 Task: Reply to email with the signature Caroline Robinson with the subject 'Request for help' from softage.1@softage.net with the message 'I would like to schedule a call to discuss the proposed changes to the project budget.'
Action: Mouse moved to (1053, 270)
Screenshot: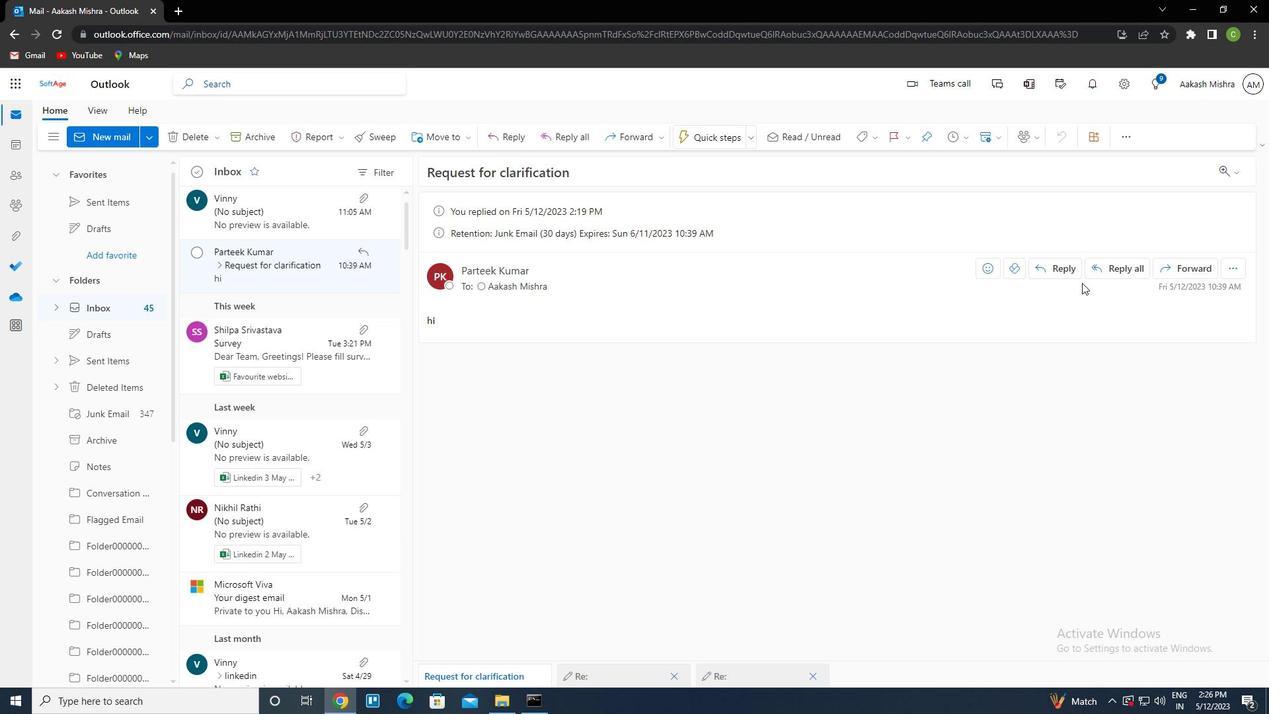 
Action: Mouse pressed left at (1053, 270)
Screenshot: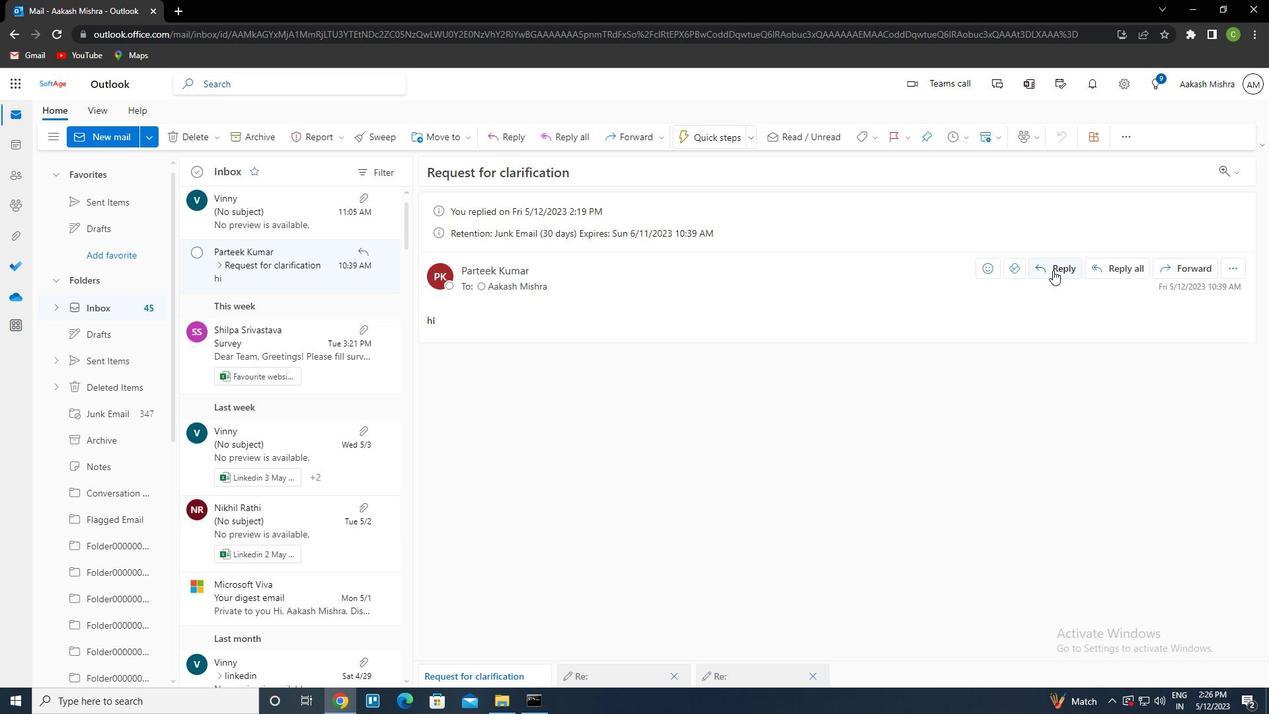 
Action: Mouse moved to (865, 134)
Screenshot: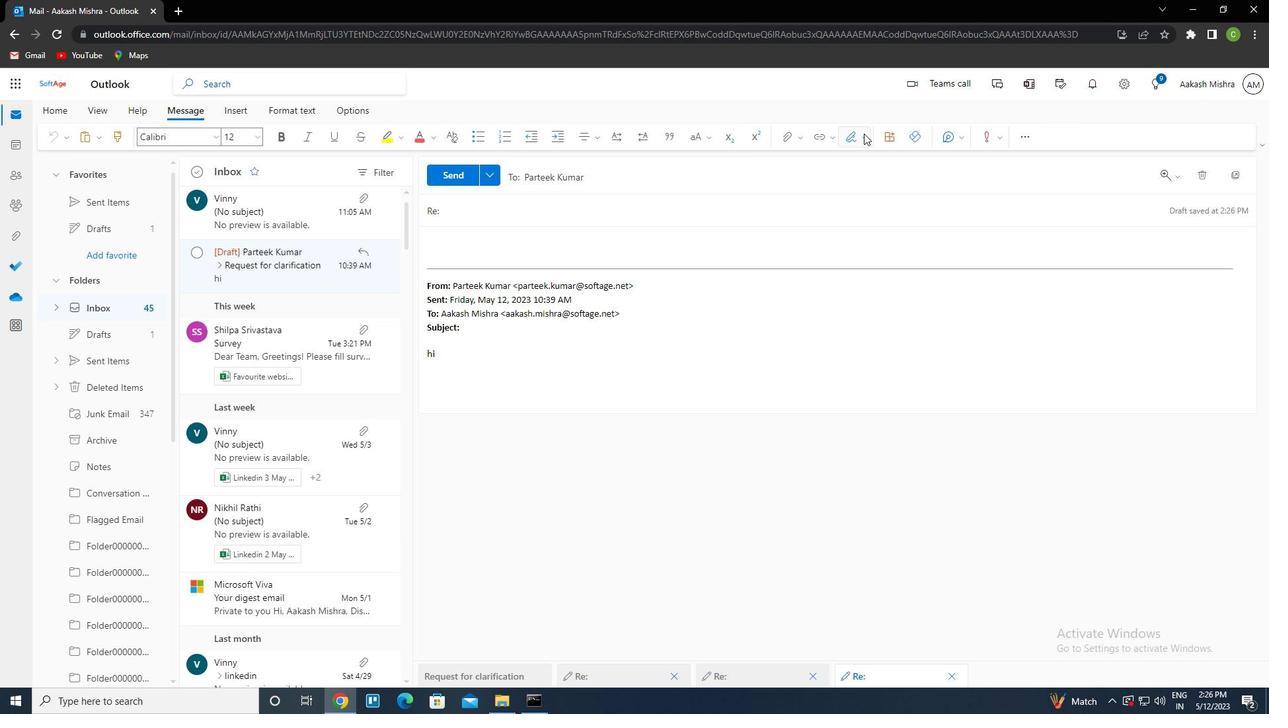 
Action: Mouse pressed left at (865, 134)
Screenshot: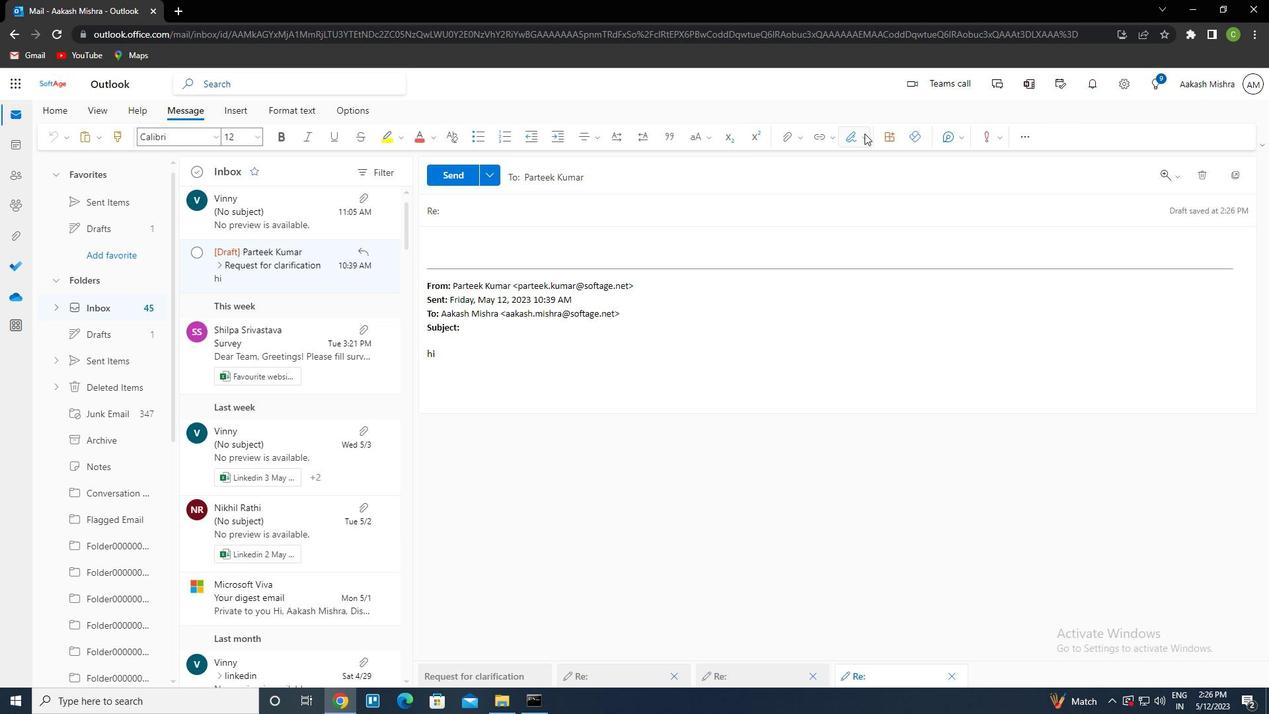 
Action: Mouse moved to (835, 190)
Screenshot: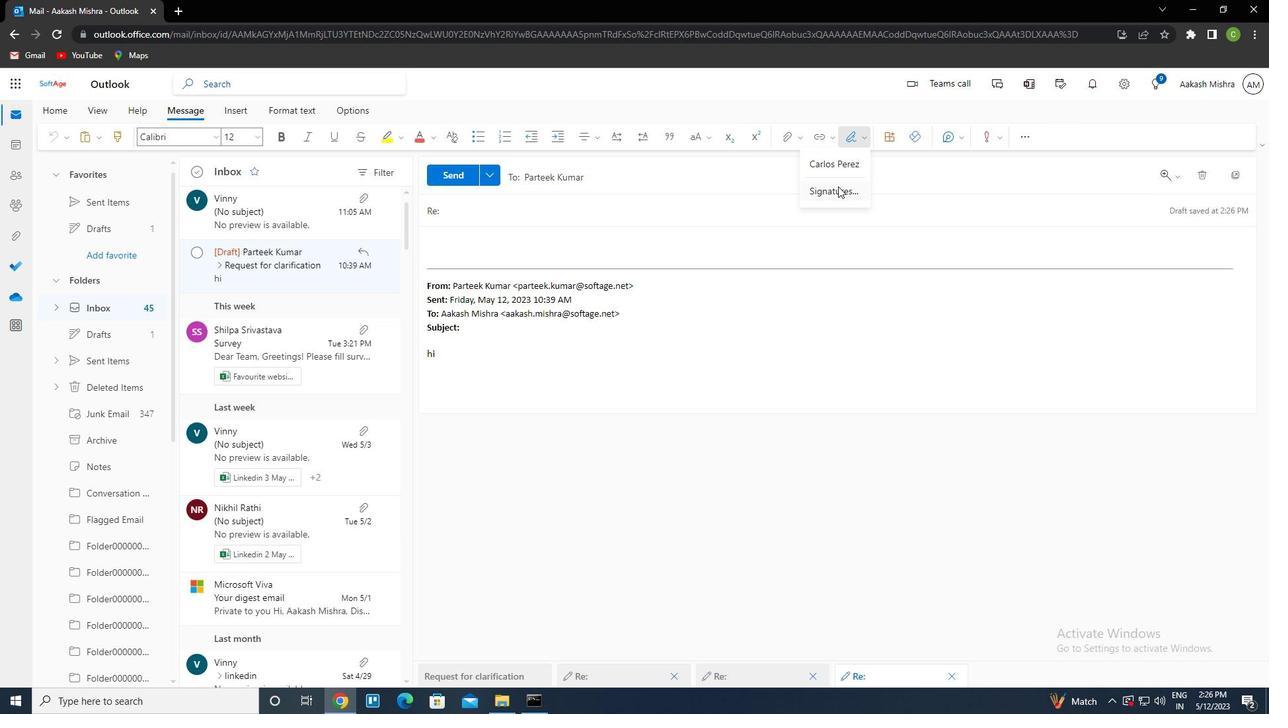 
Action: Mouse pressed left at (835, 190)
Screenshot: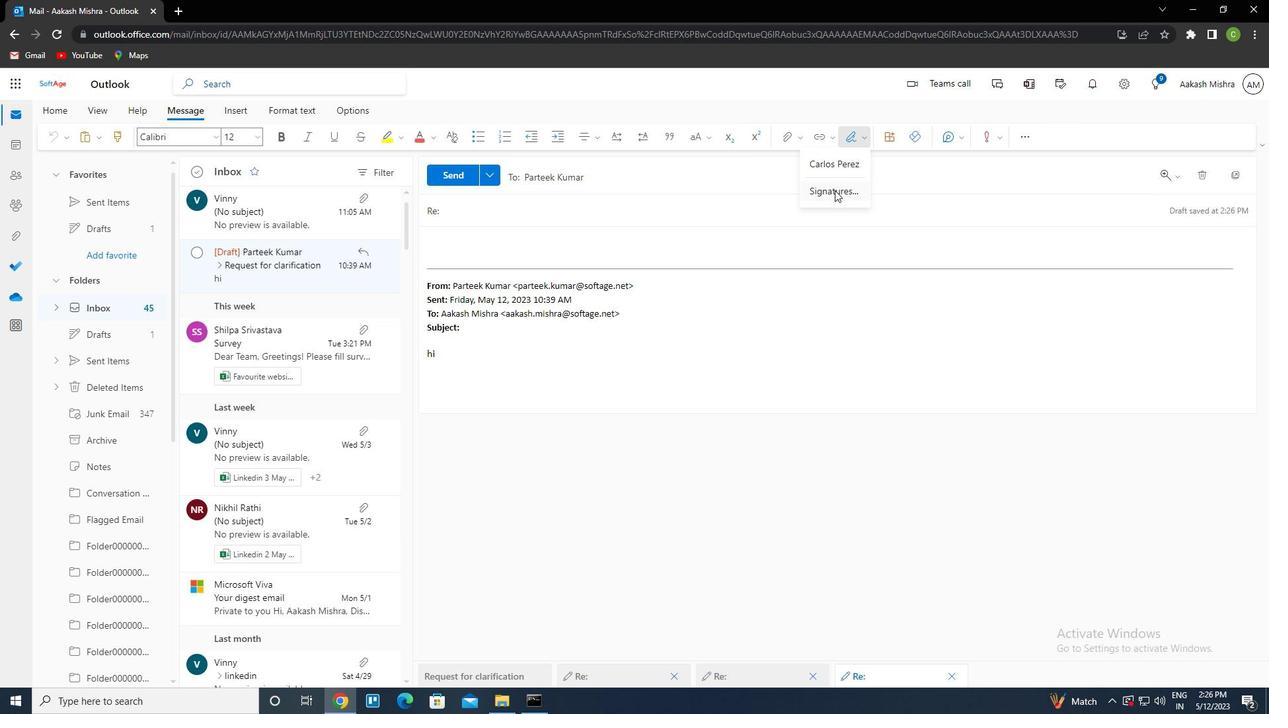
Action: Mouse moved to (877, 239)
Screenshot: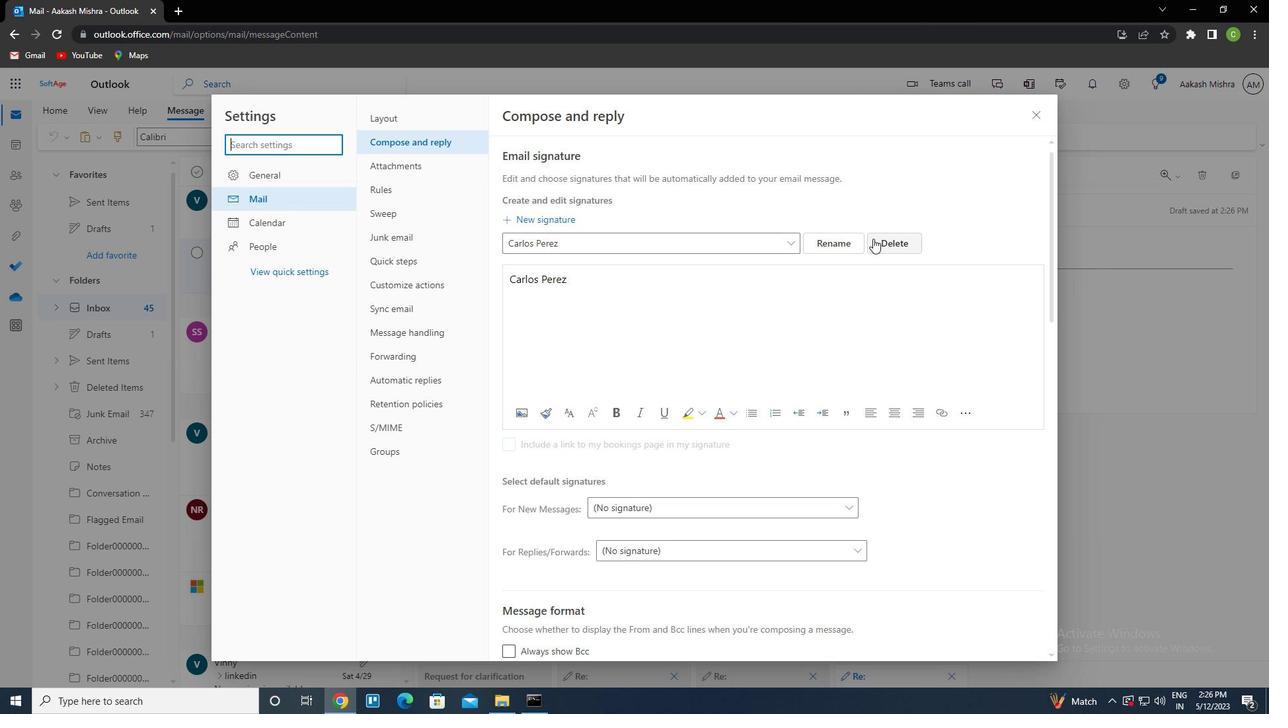 
Action: Mouse pressed left at (877, 239)
Screenshot: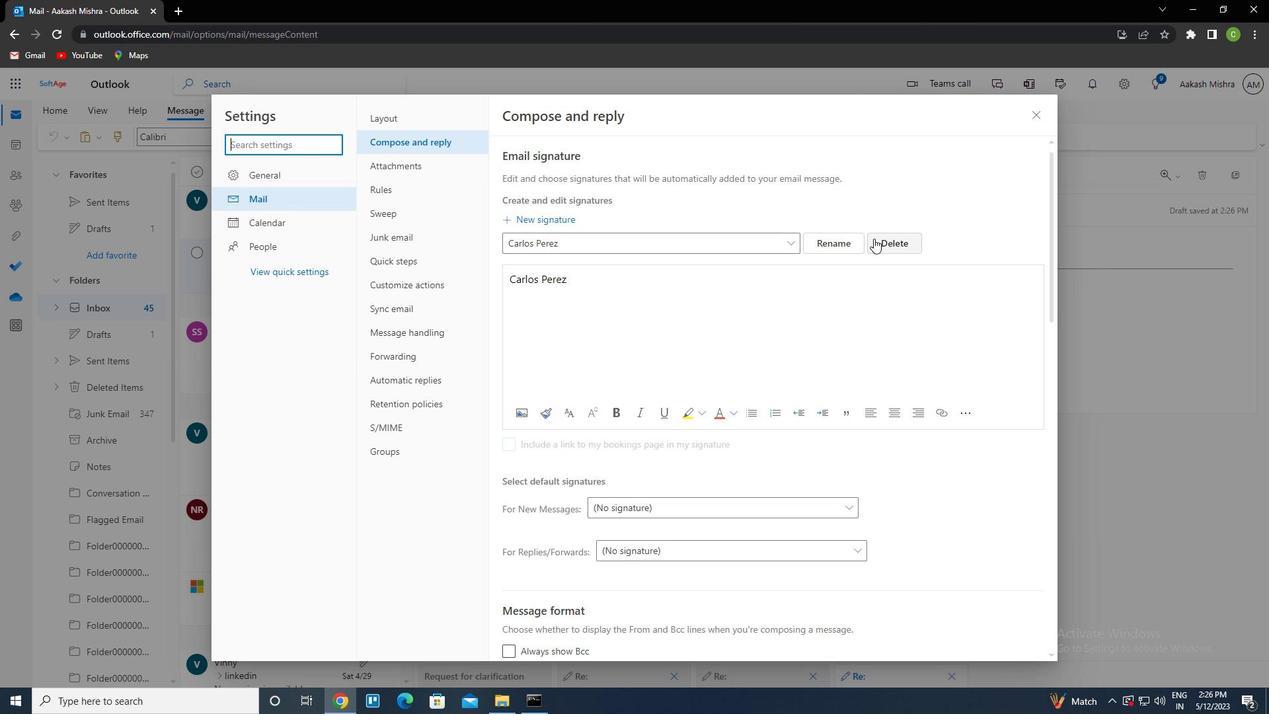 
Action: Mouse moved to (636, 246)
Screenshot: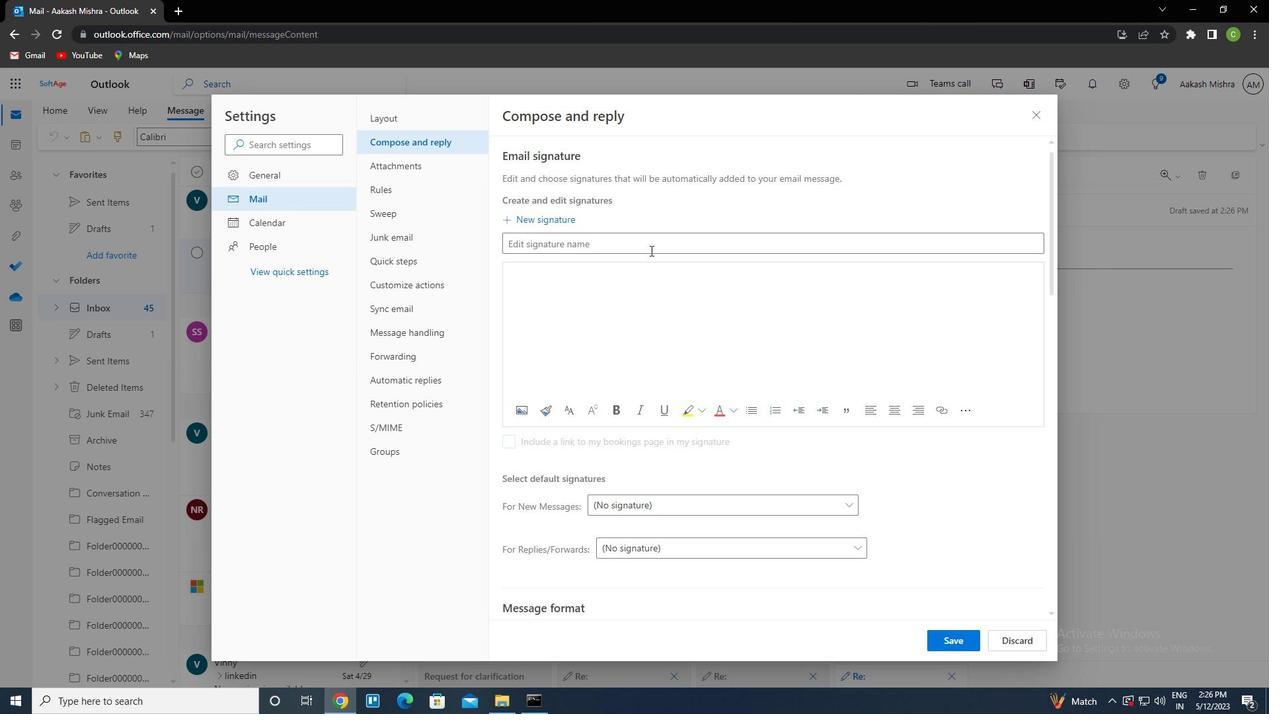 
Action: Mouse pressed left at (636, 246)
Screenshot: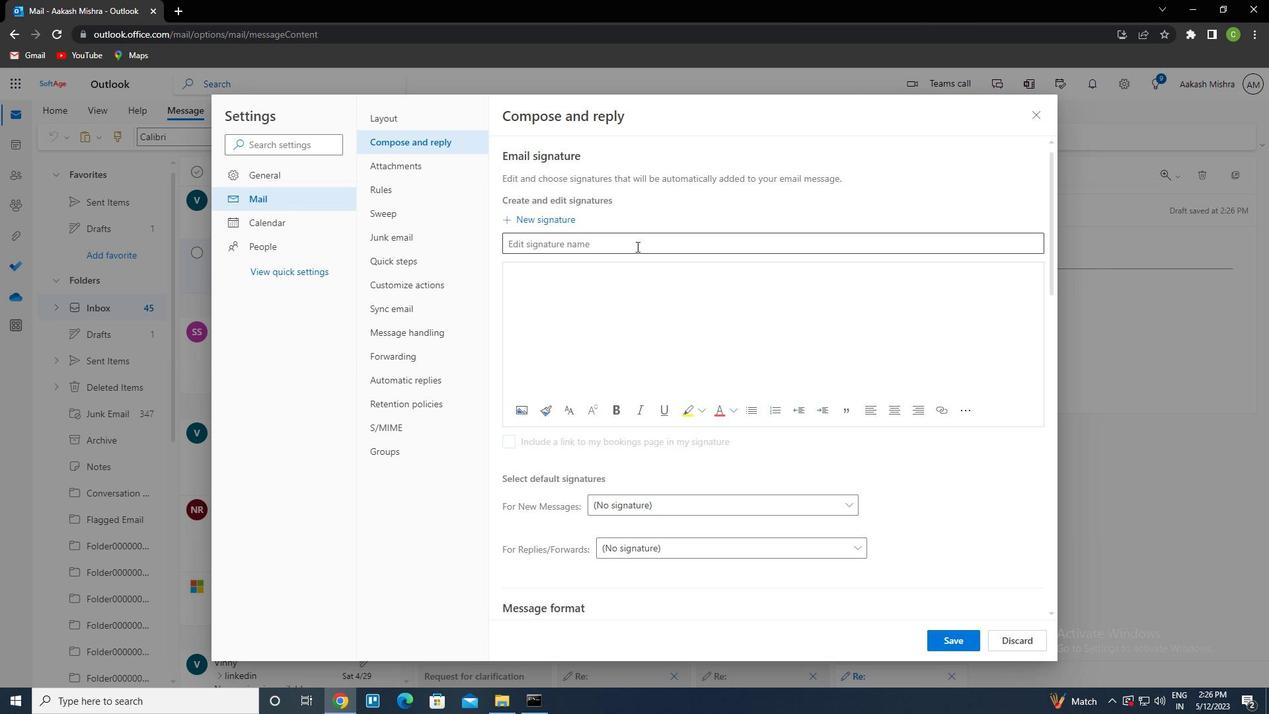 
Action: Key pressed <Key.shift>CAROLINE<Key.space><Key.shift><Key.shift><Key.shift><Key.shift><Key.shift>ROBINSONctrl+Actrl+C
Screenshot: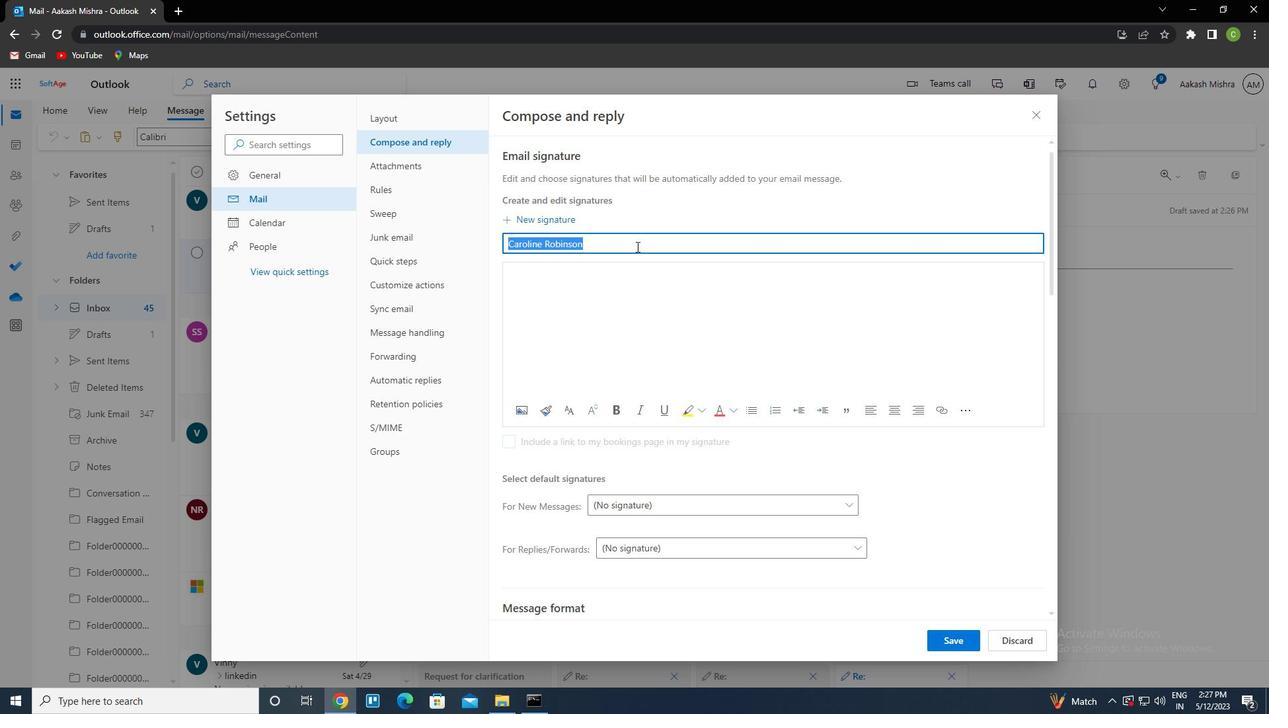 
Action: Mouse moved to (569, 296)
Screenshot: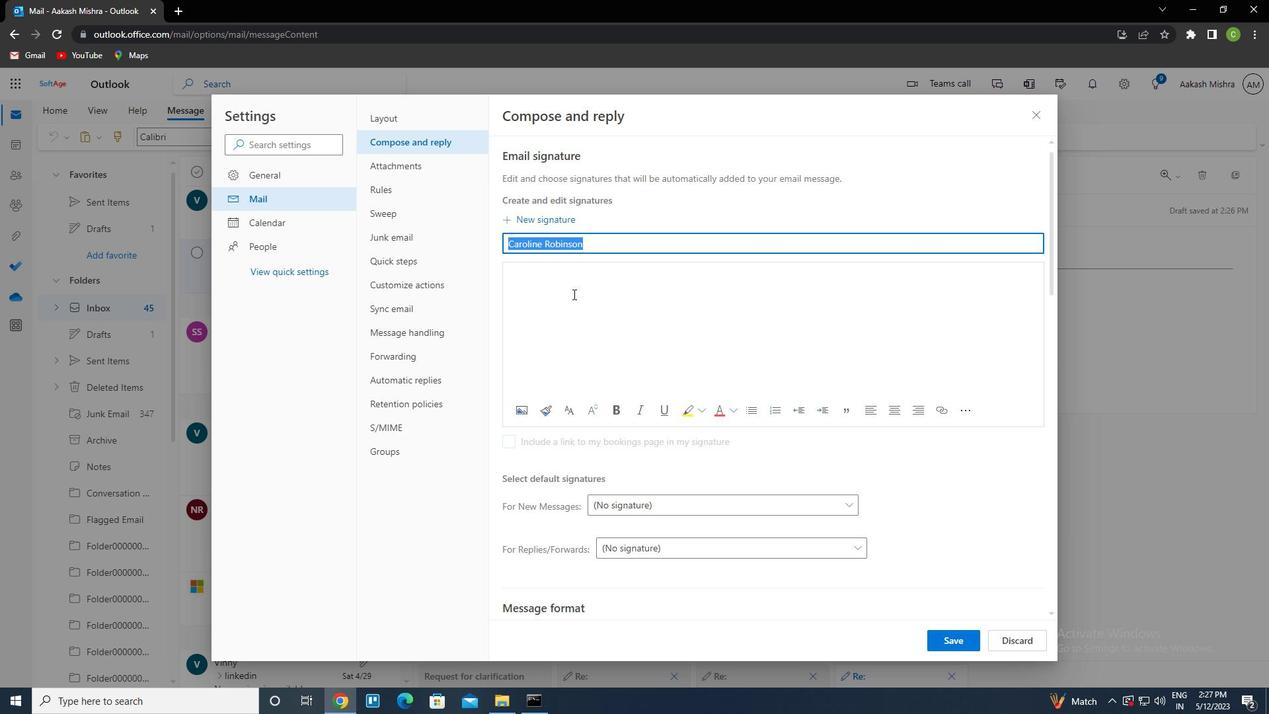 
Action: Mouse pressed left at (569, 296)
Screenshot: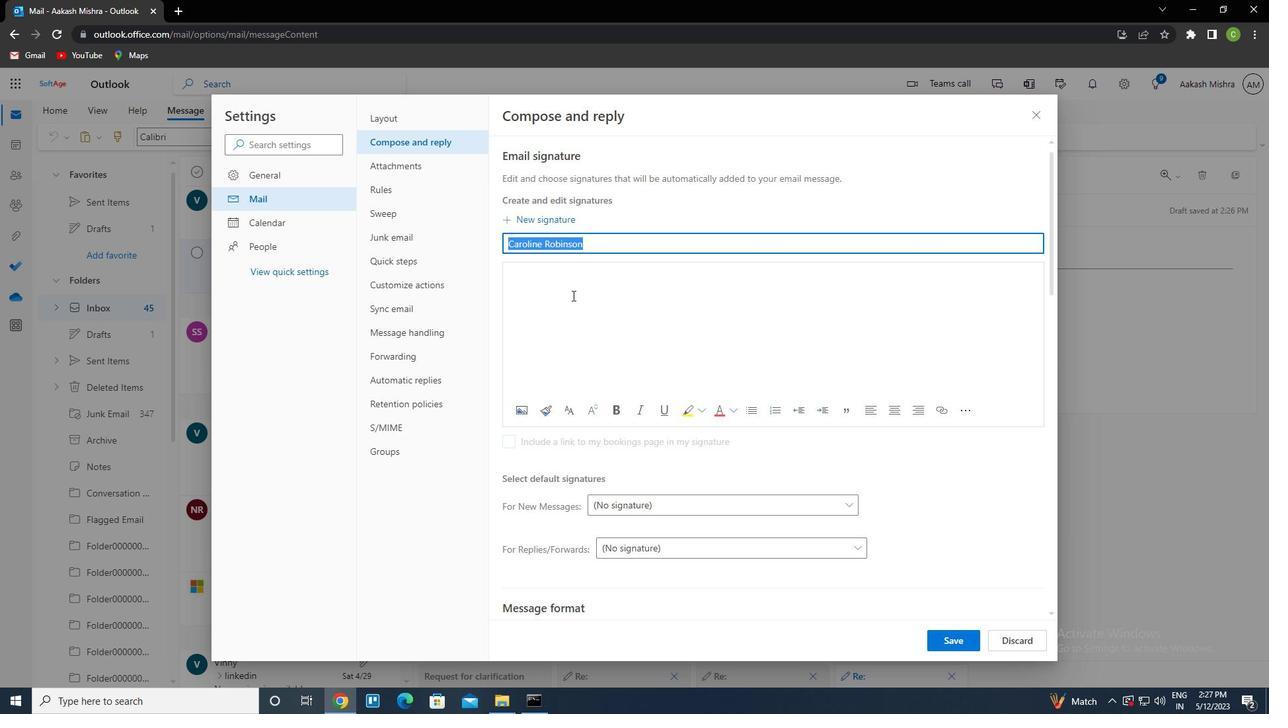 
Action: Key pressed ctrl+V
Screenshot: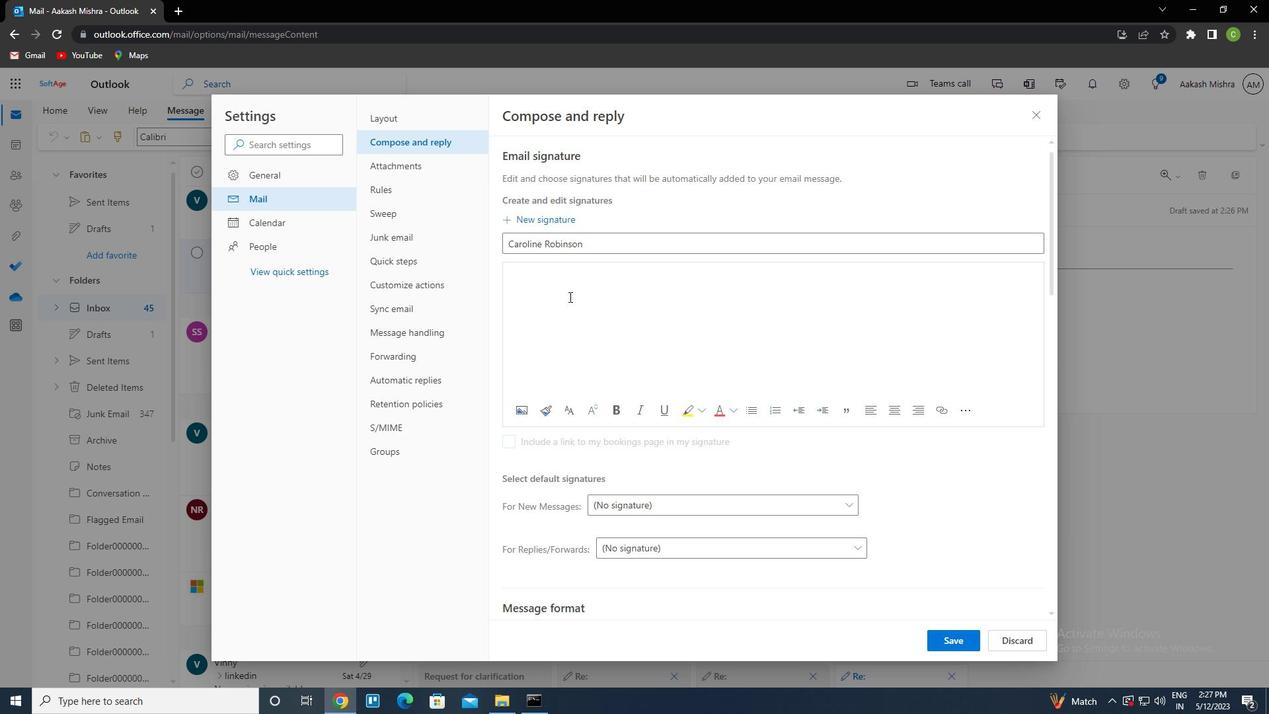 
Action: Mouse moved to (954, 639)
Screenshot: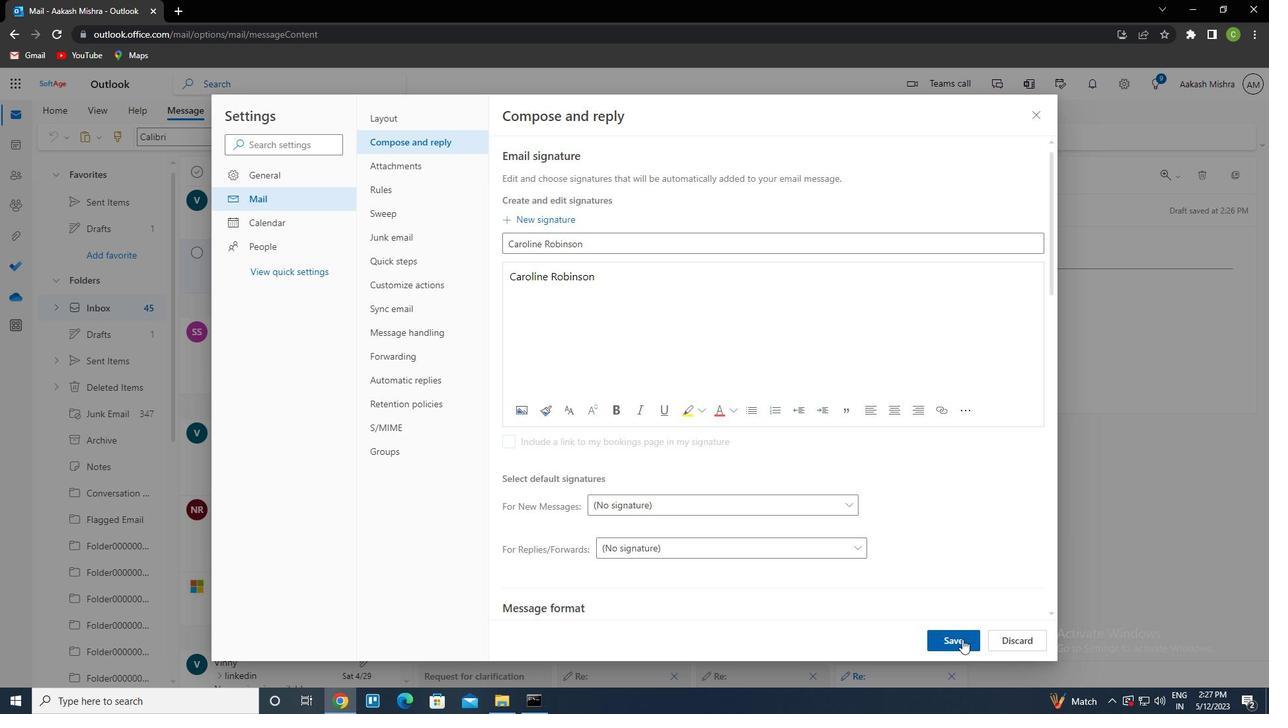 
Action: Mouse pressed left at (954, 639)
Screenshot: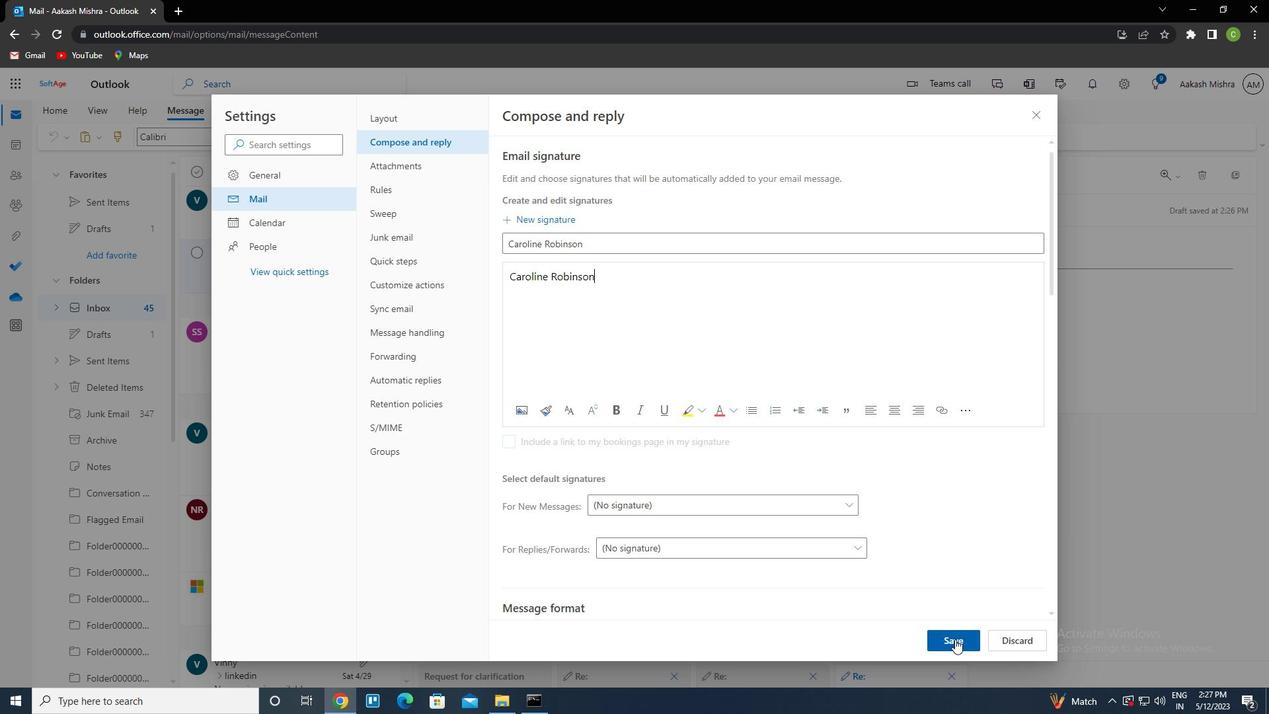 
Action: Mouse moved to (1030, 119)
Screenshot: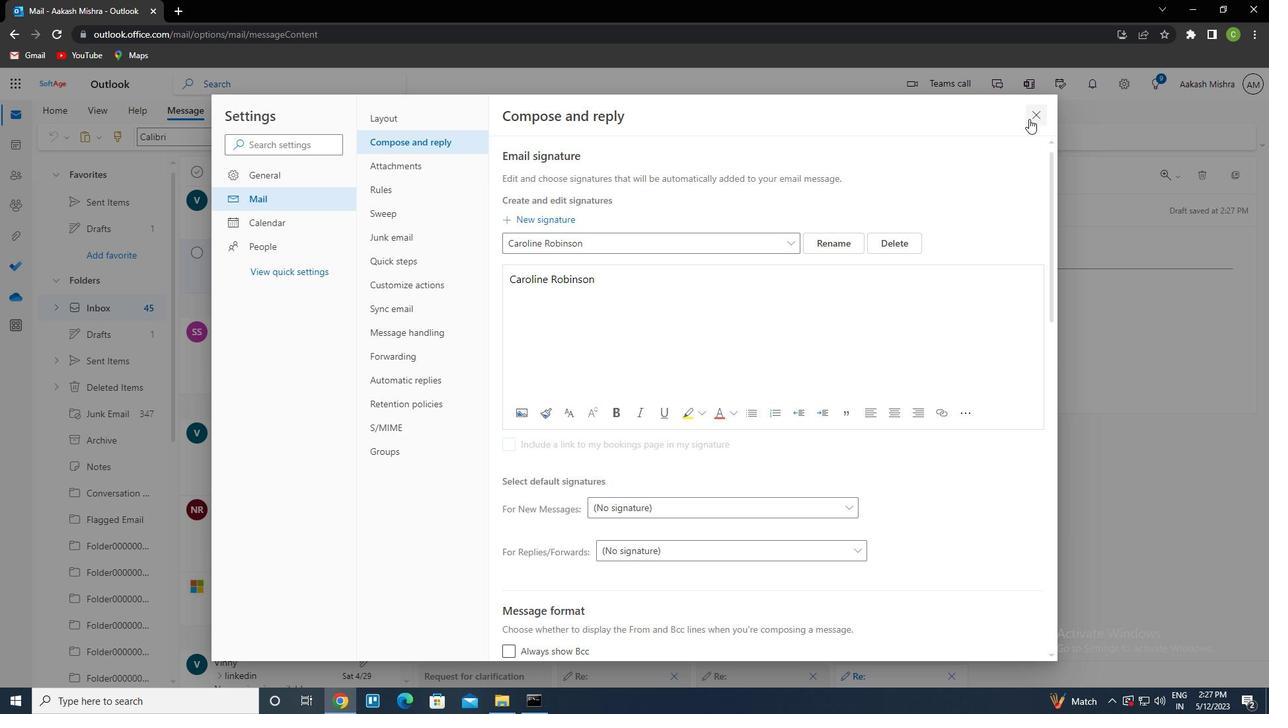 
Action: Mouse pressed left at (1030, 119)
Screenshot: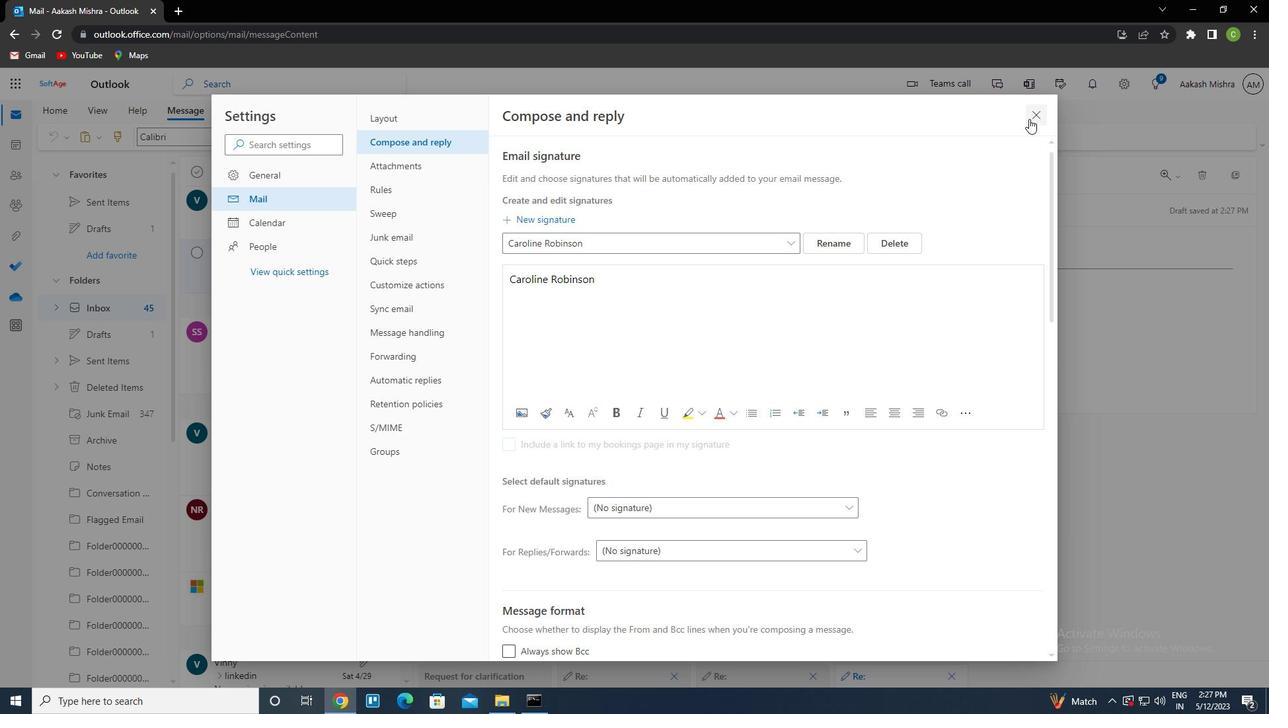 
Action: Mouse moved to (462, 262)
Screenshot: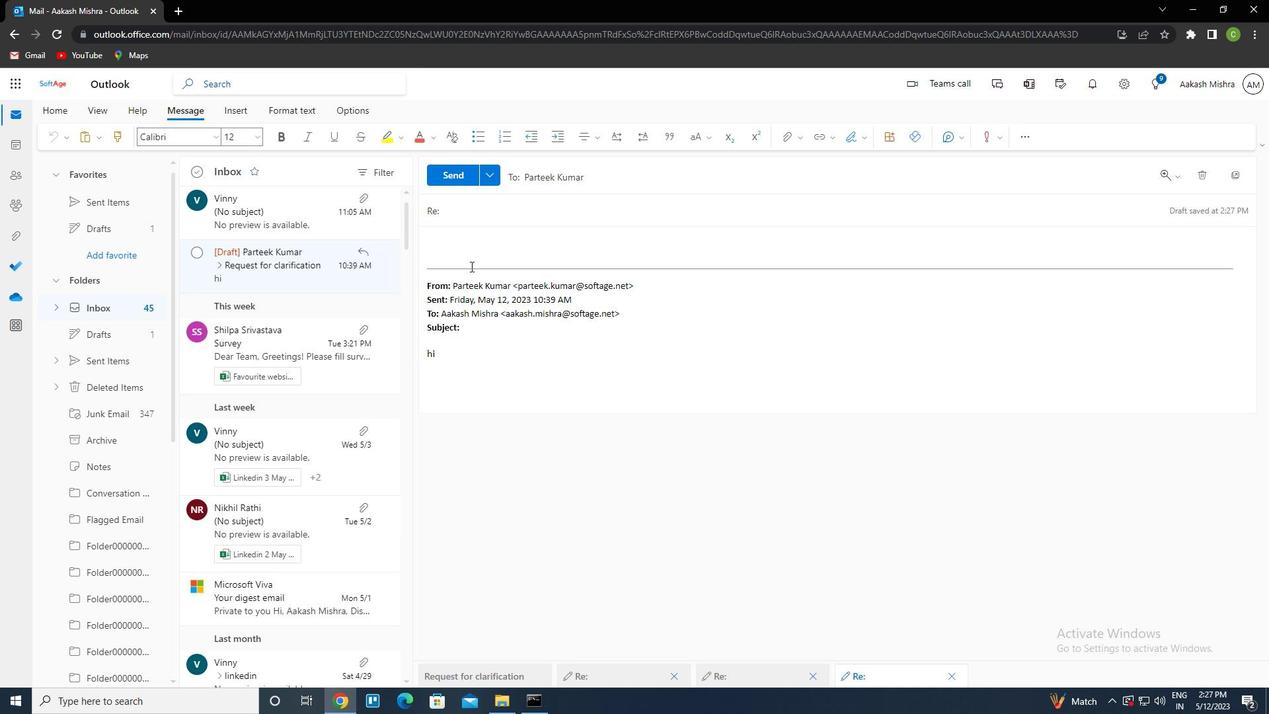 
Action: Mouse pressed left at (462, 262)
Screenshot: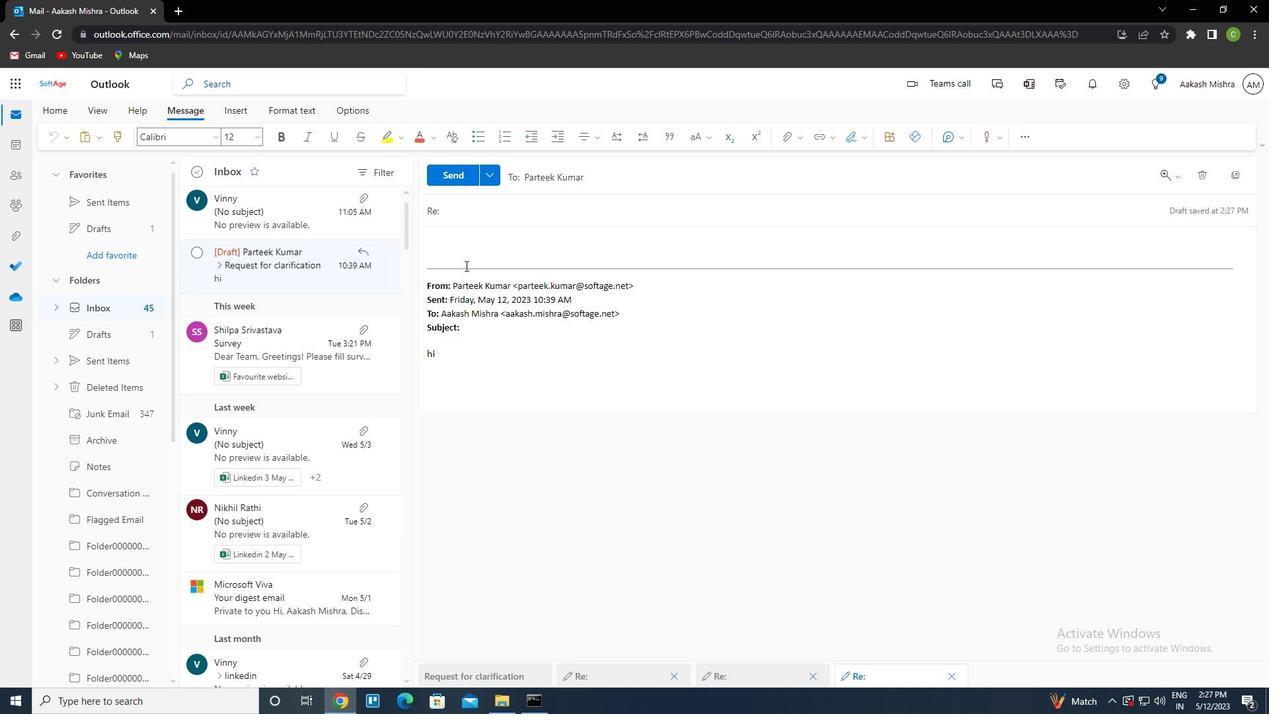 
Action: Mouse moved to (462, 261)
Screenshot: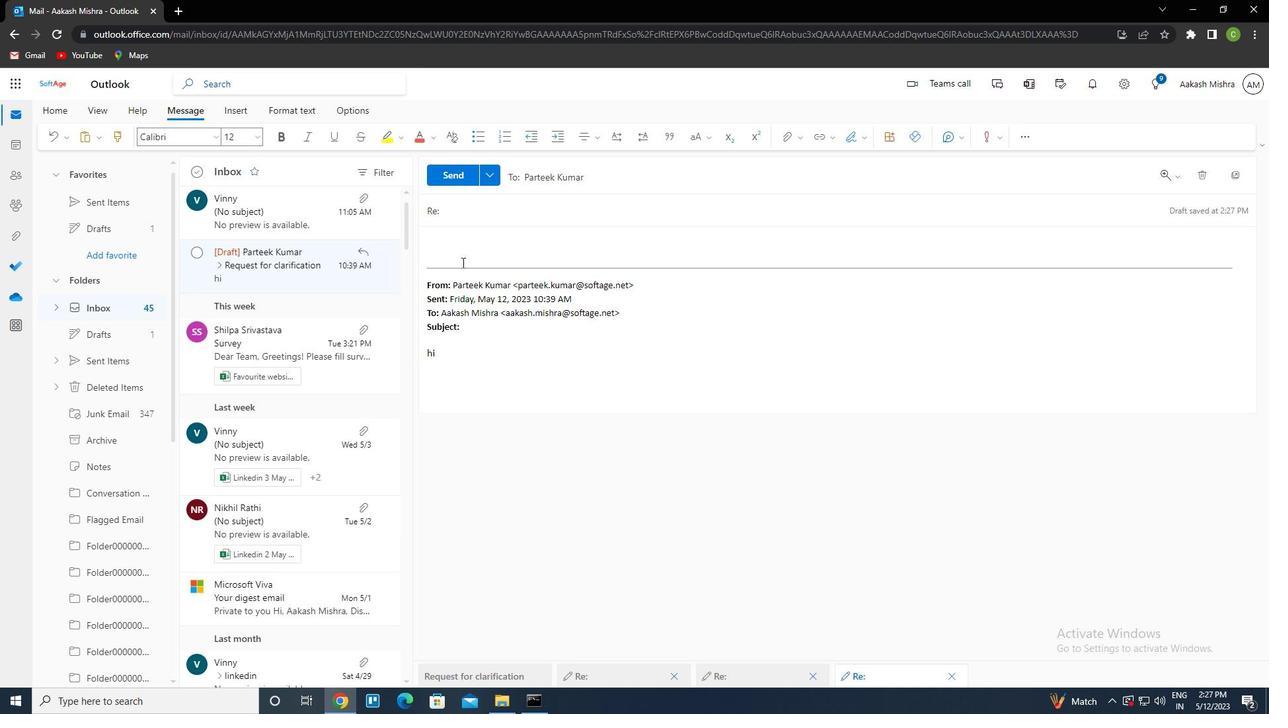
Action: Mouse pressed left at (462, 261)
Screenshot: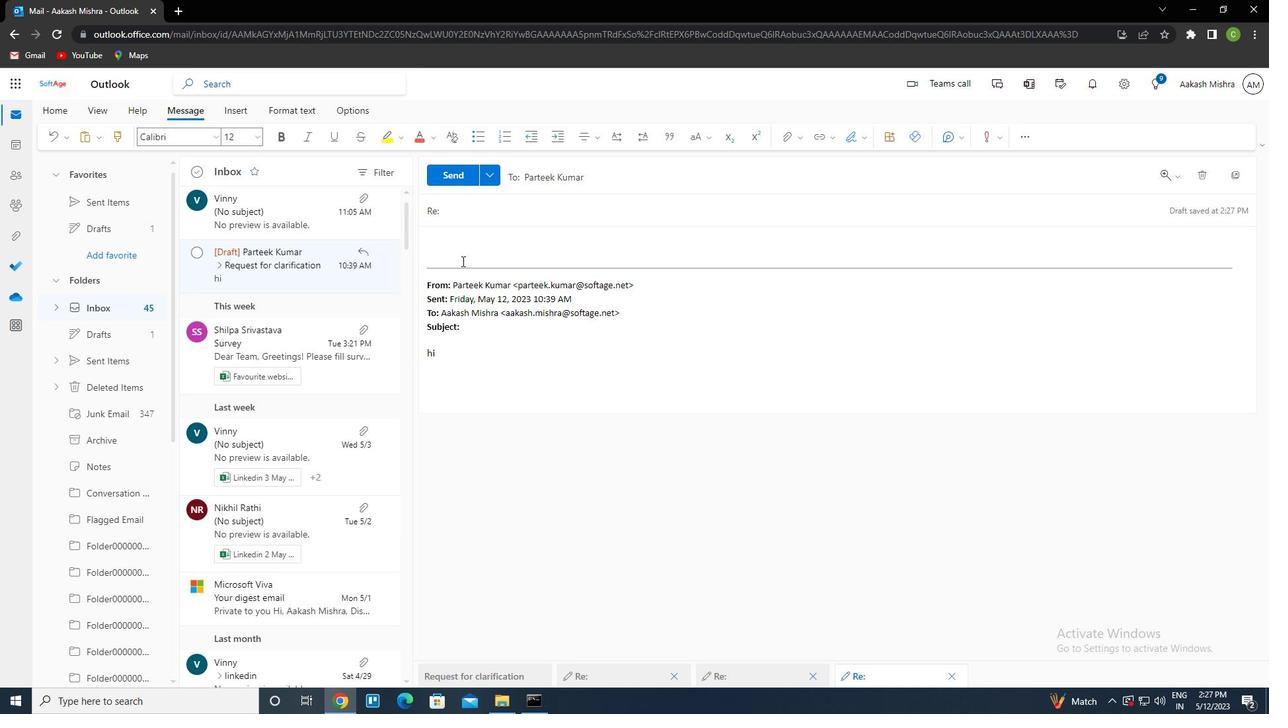 
Action: Key pressed ctrl+V
Screenshot: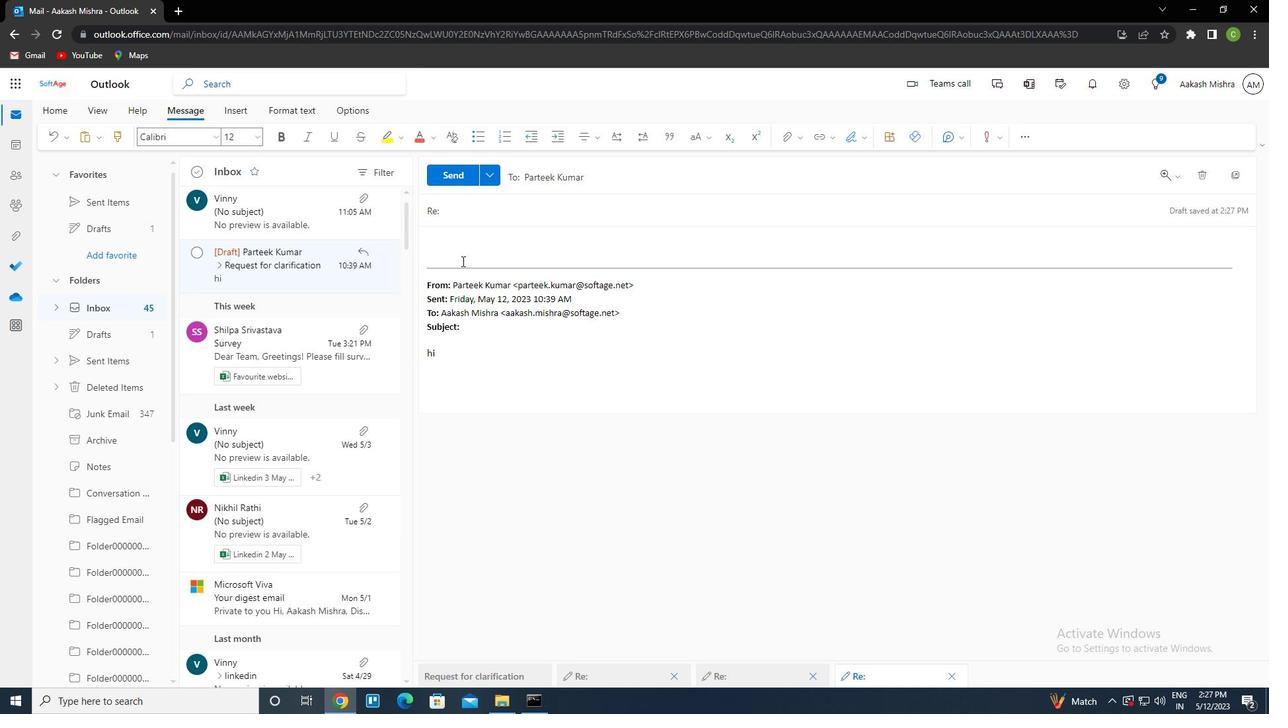 
Action: Mouse moved to (466, 210)
Screenshot: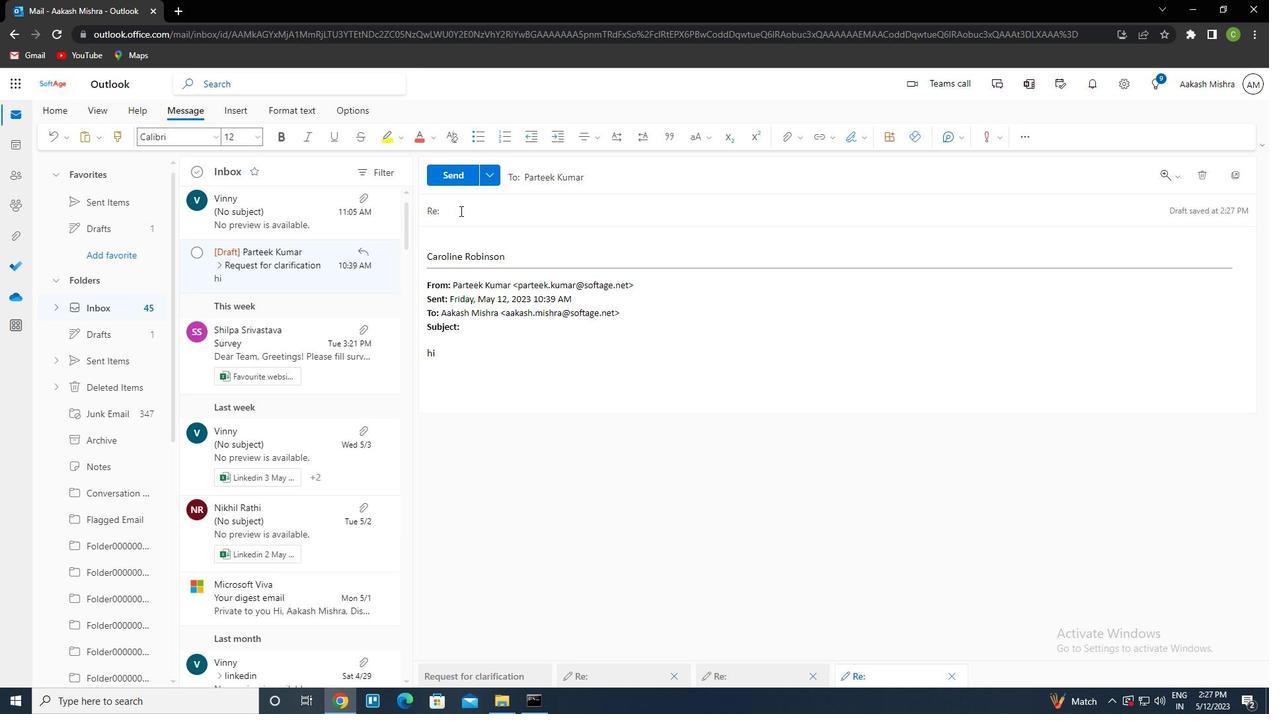 
Action: Mouse pressed left at (466, 210)
Screenshot: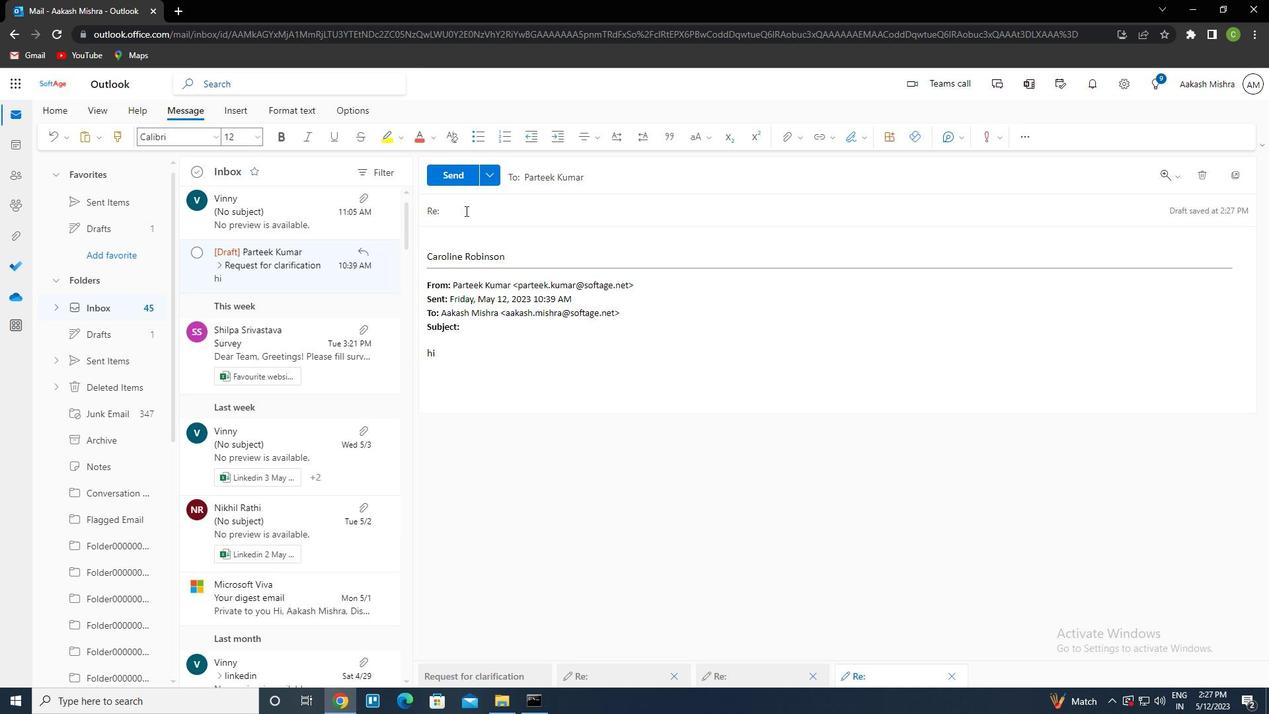 
Action: Mouse moved to (466, 210)
Screenshot: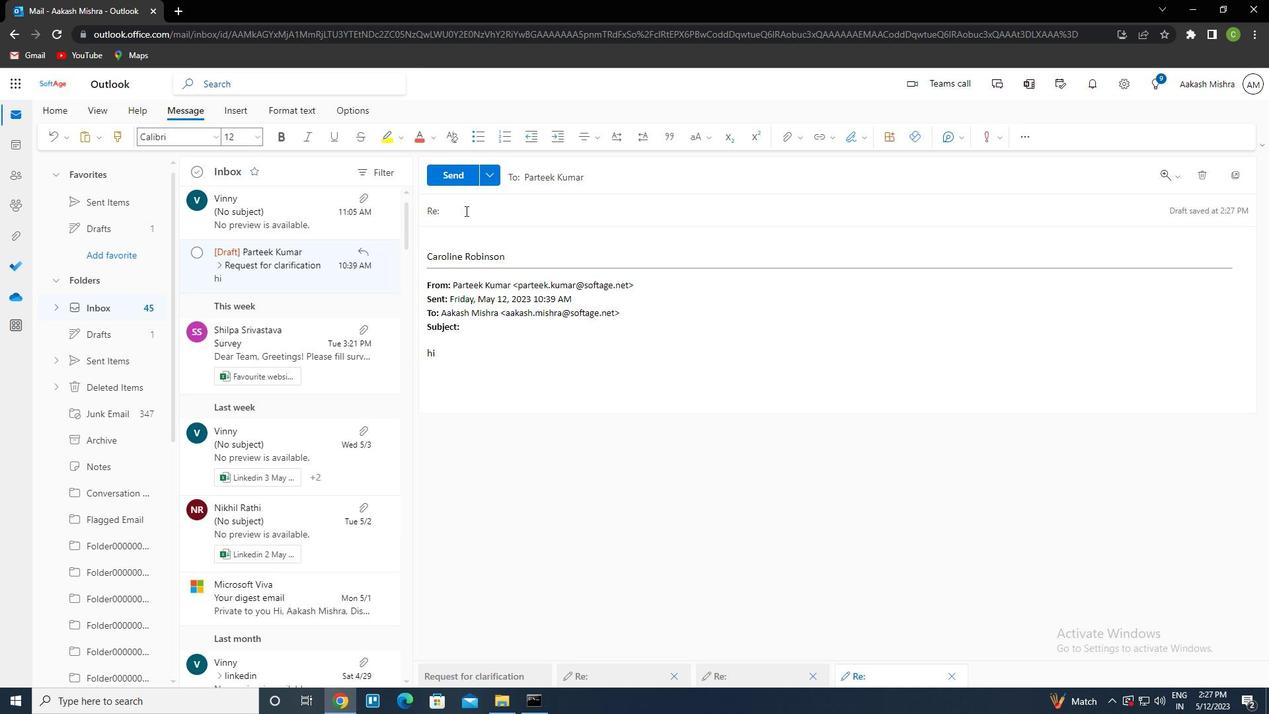 
Action: Key pressed <Key.shift>REQUEST<Key.space>FOR<Key.space>HELP
Screenshot: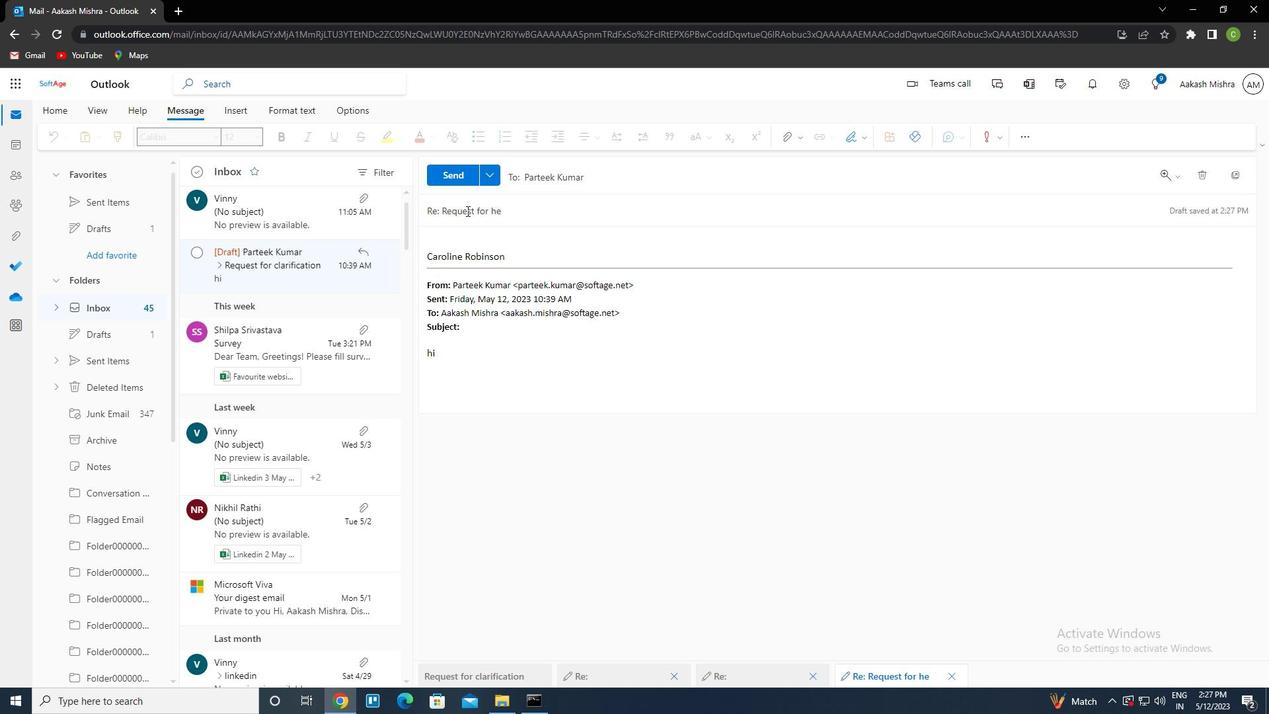
Action: Mouse moved to (451, 237)
Screenshot: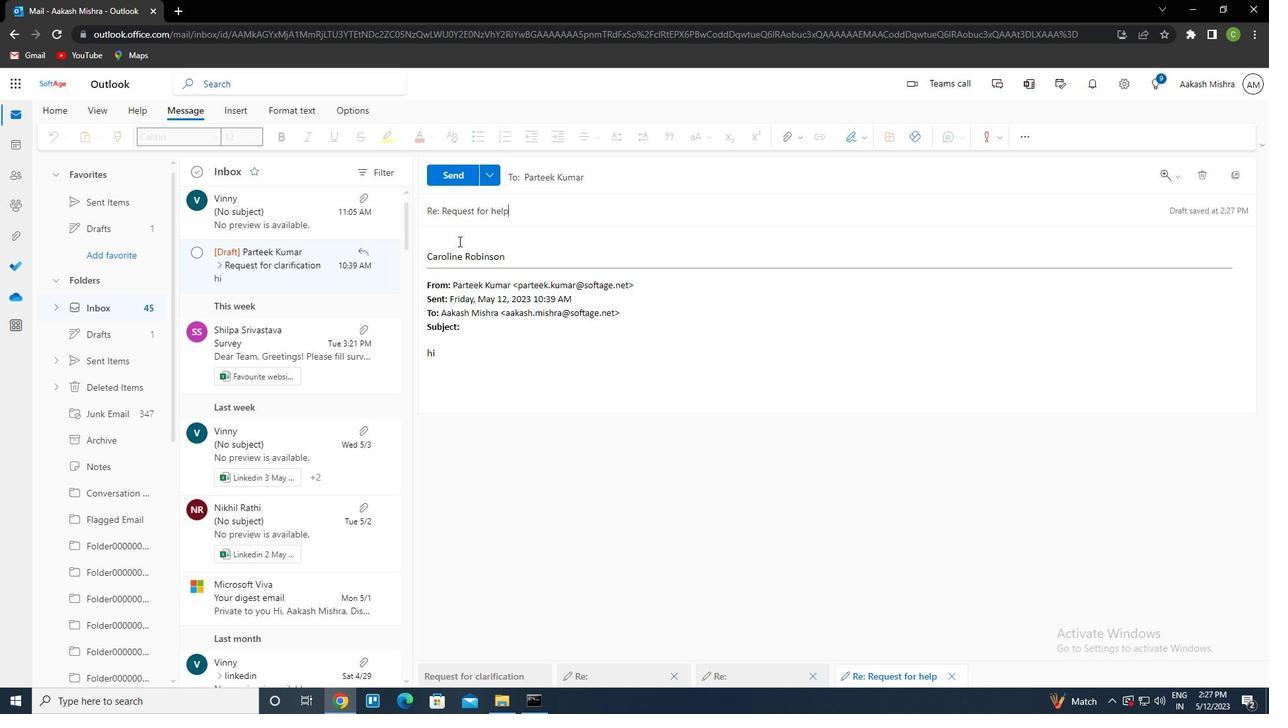 
Action: Mouse pressed left at (451, 237)
Screenshot: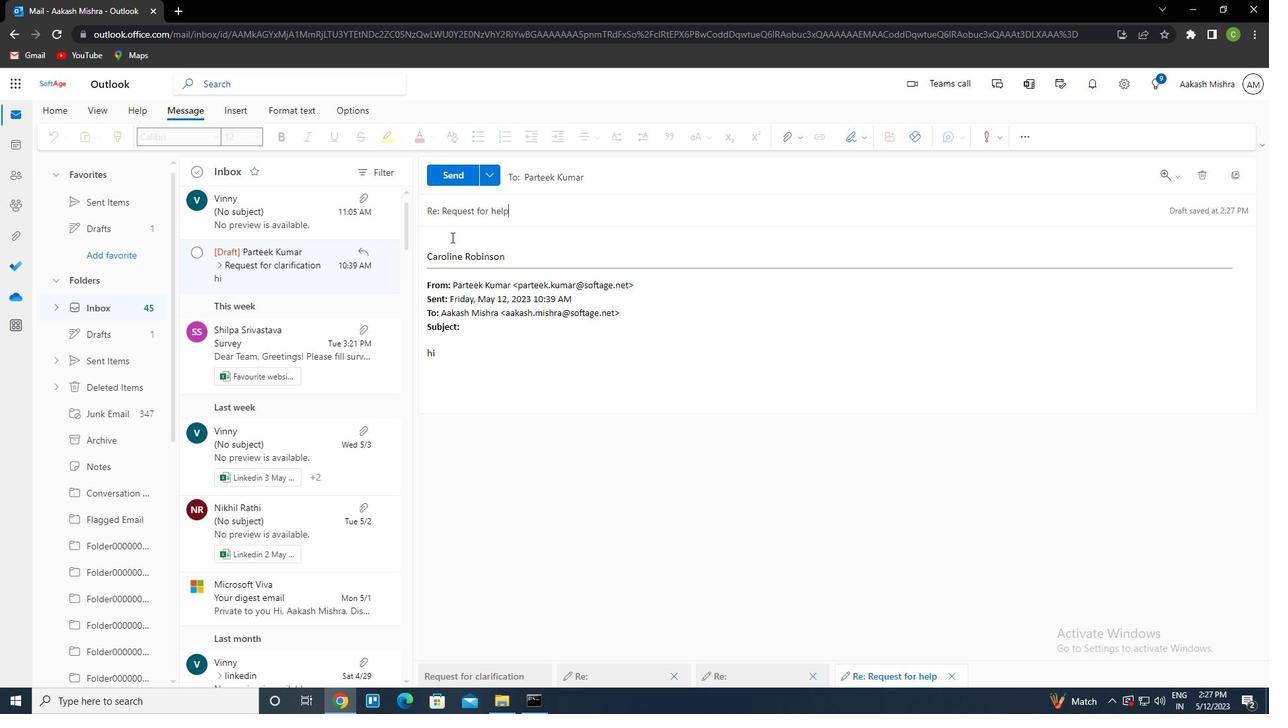 
Action: Key pressed <Key.shift>I<Key.space>WOULD<Key.space>LIKE<Key.space>TO<Key.space>SCHEDULE<Key.space>A<Key.space>CALL<Key.space>TO<Key.space><Key.tab>THE<Key.space>PROPOSED<Key.space><Key.left><Key.left><Key.left><Key.left><Key.left><Key.left><Key.left><Key.left><Key.left><Key.left><Key.left><Key.left><Key.left><Key.space><Key.right><Key.down><Key.up><Key.right><Key.right><Key.right><Key.right><Key.right><Key.right><Key.right><Key.right><Key.right><Key.right><Key.right><Key.space>CHANGES<Key.space>TO<Key.space>THE<Key.space>PROJECT<Key.space>BUDGET.
Screenshot: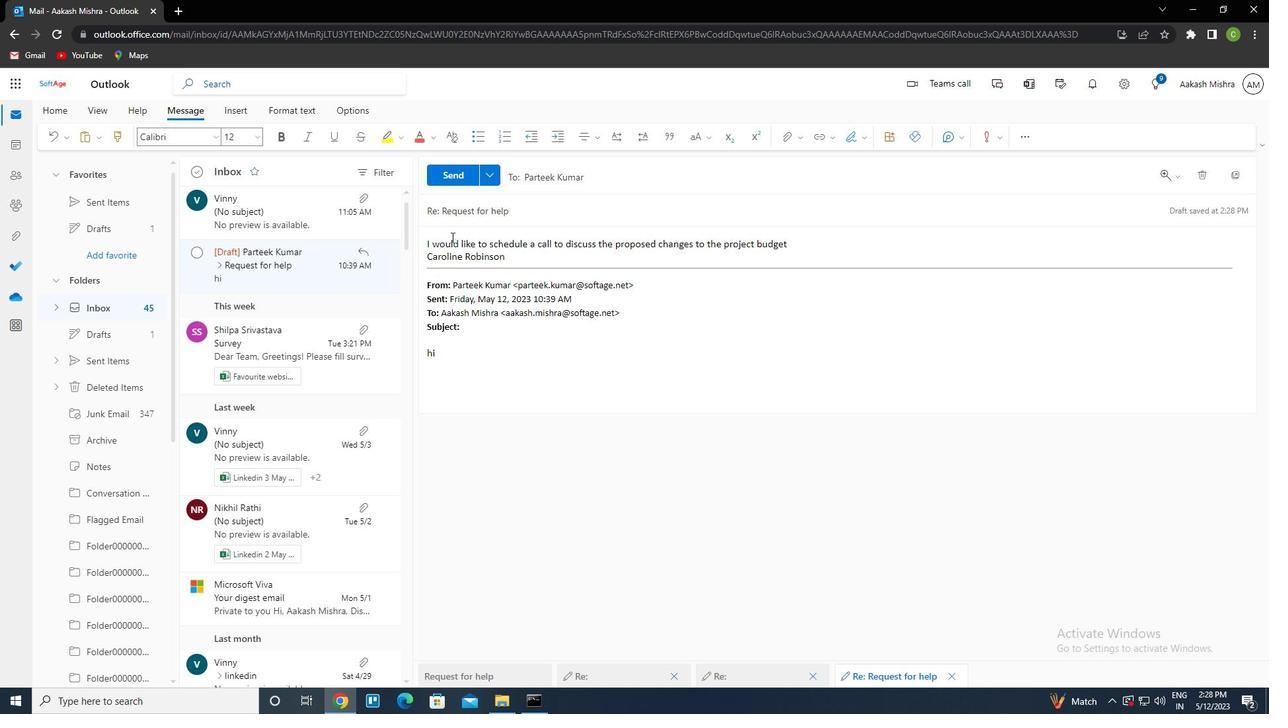 
Action: Mouse moved to (450, 171)
Screenshot: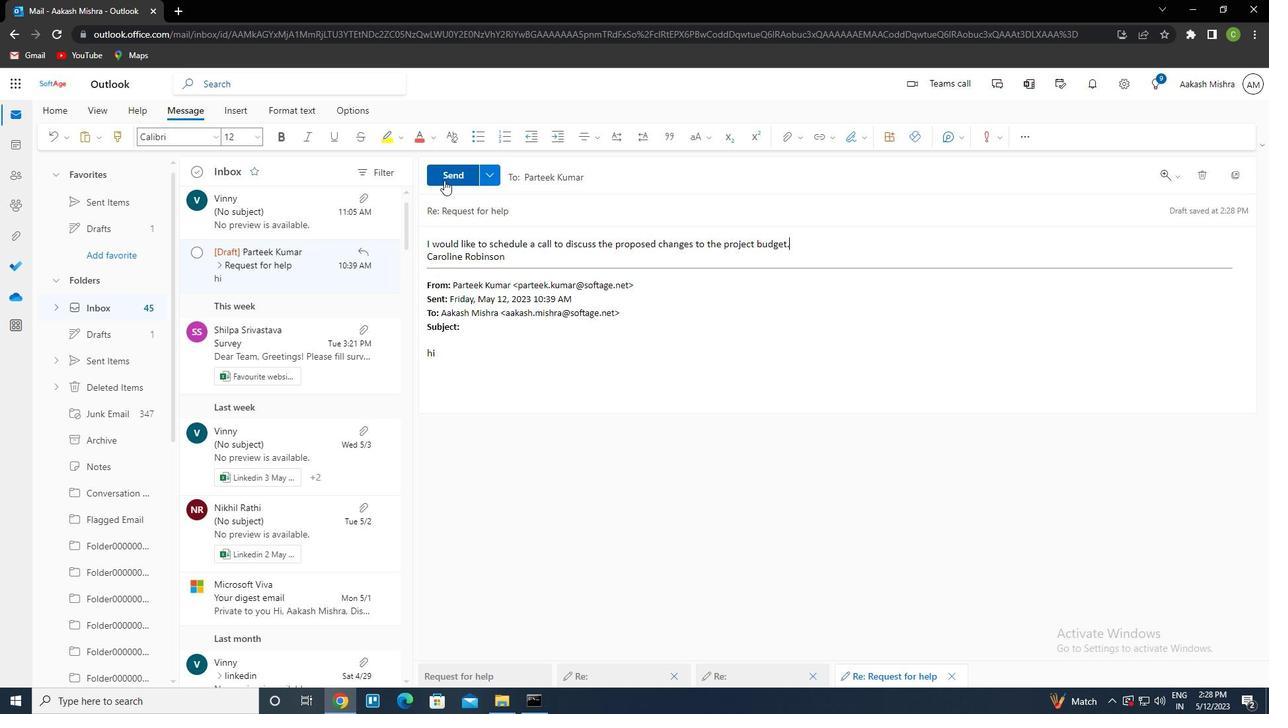 
Action: Mouse pressed left at (450, 171)
Screenshot: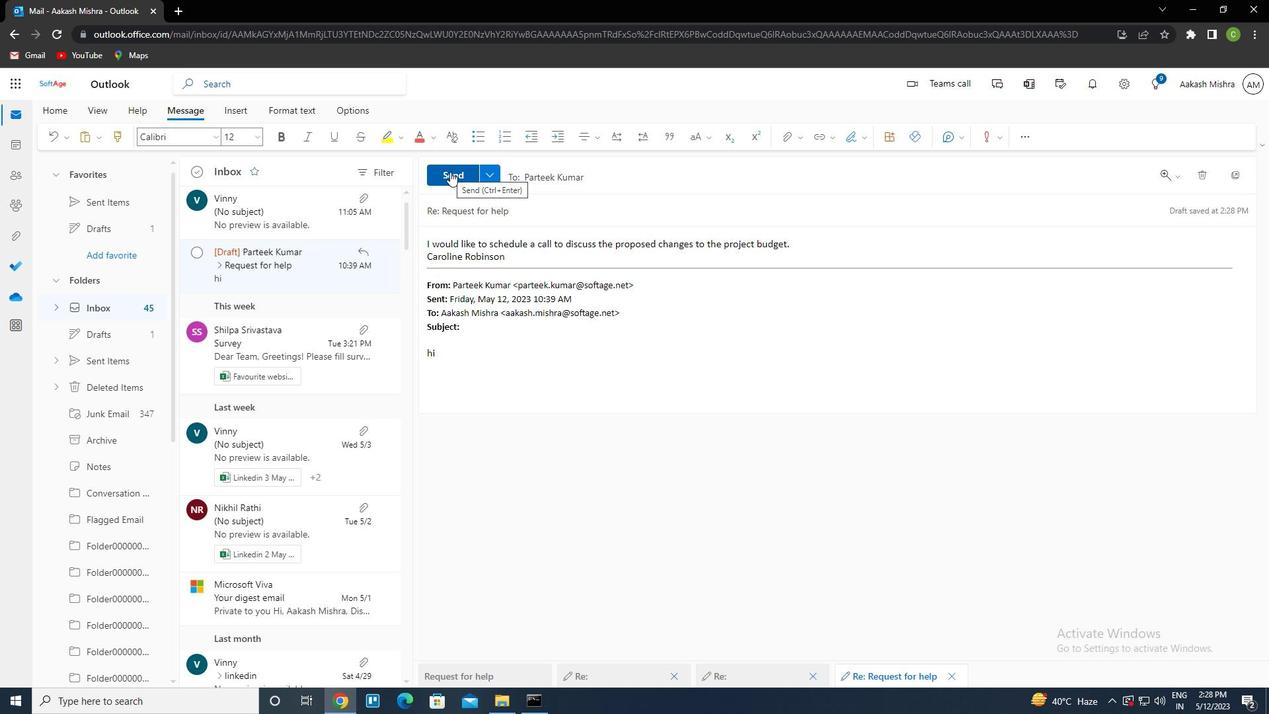 
